 Task: Add Melea Organic Rose to the cart.
Action: Mouse moved to (927, 322)
Screenshot: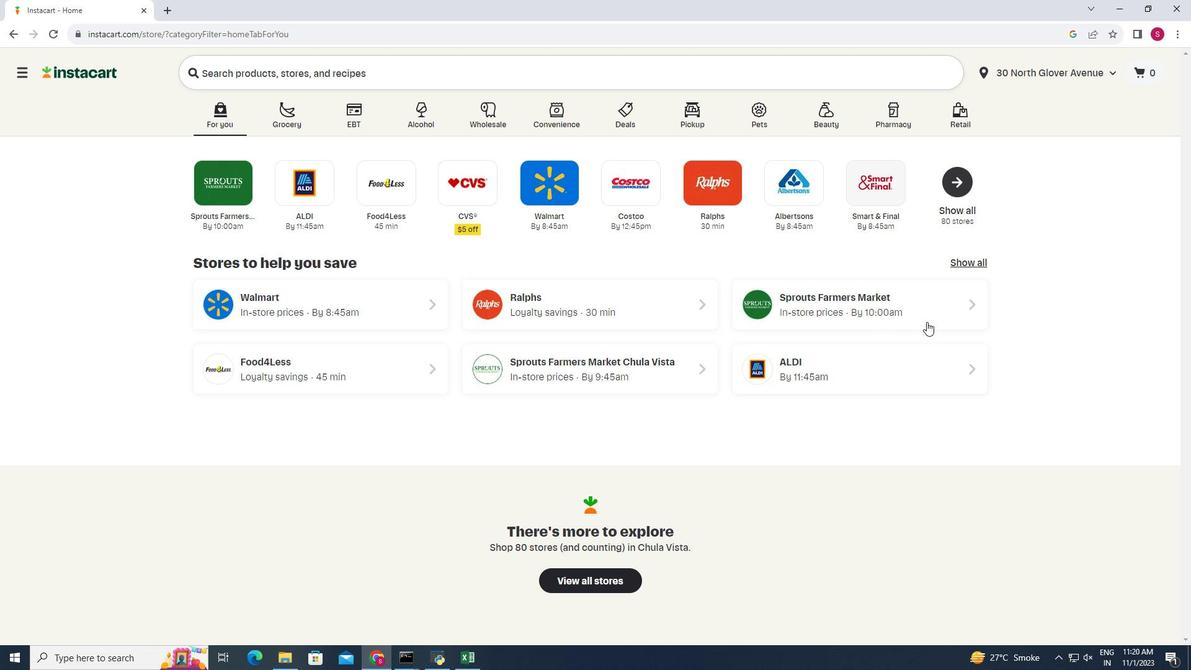 
Action: Mouse pressed left at (927, 322)
Screenshot: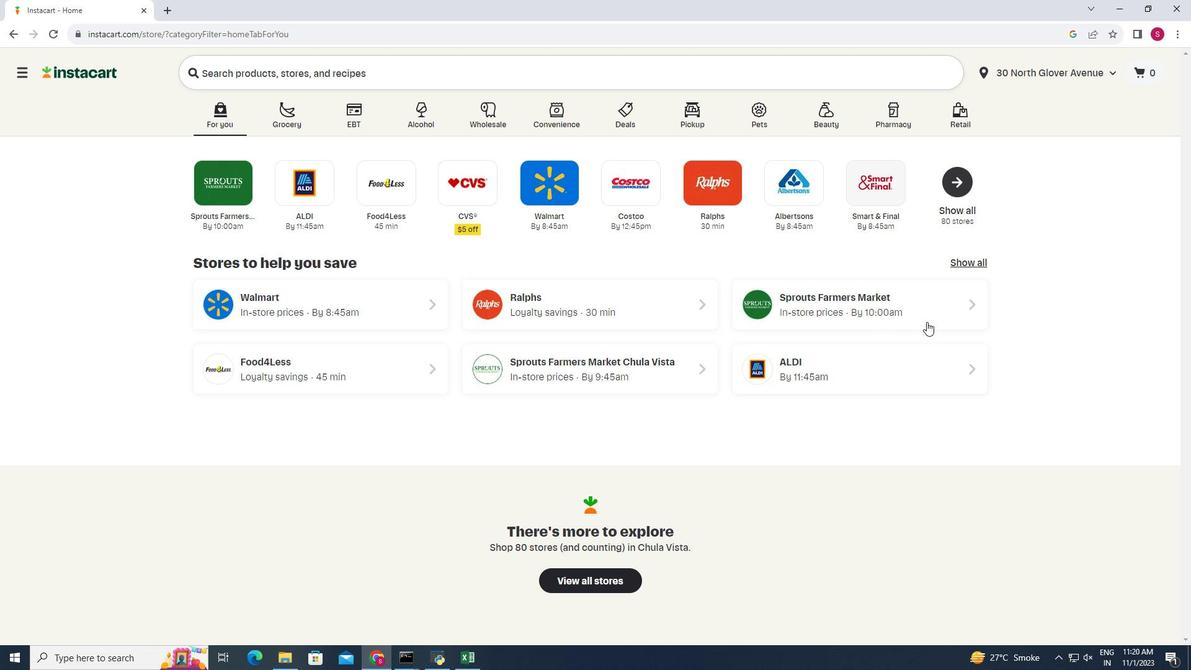 
Action: Mouse moved to (32, 591)
Screenshot: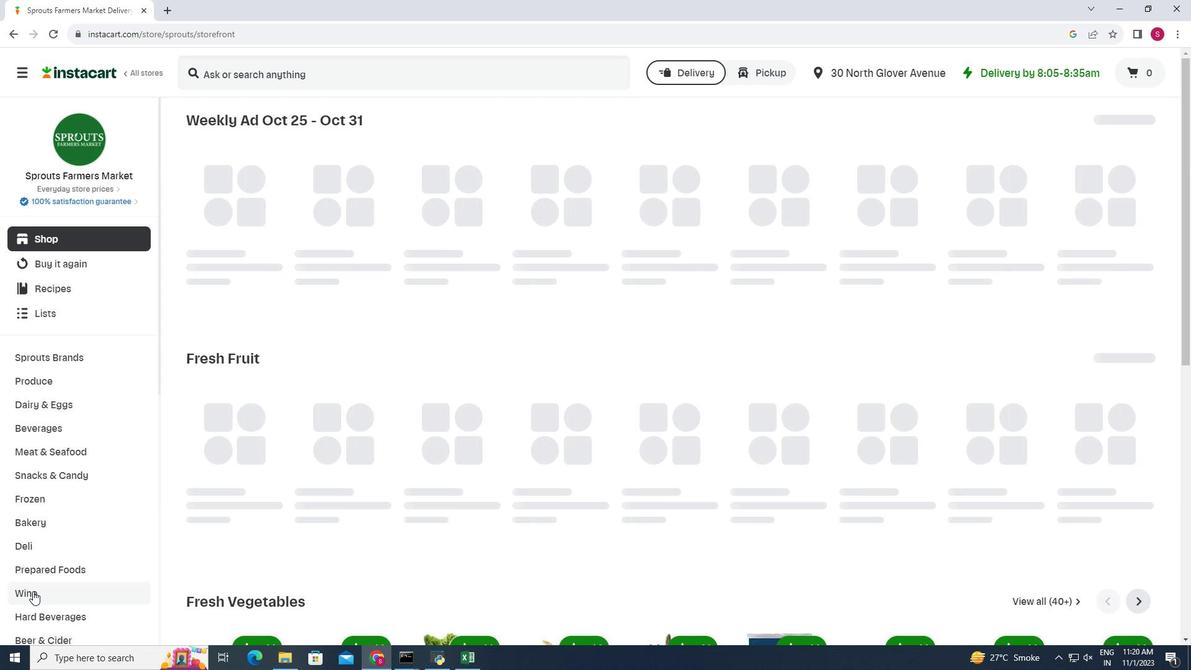 
Action: Mouse pressed left at (32, 591)
Screenshot: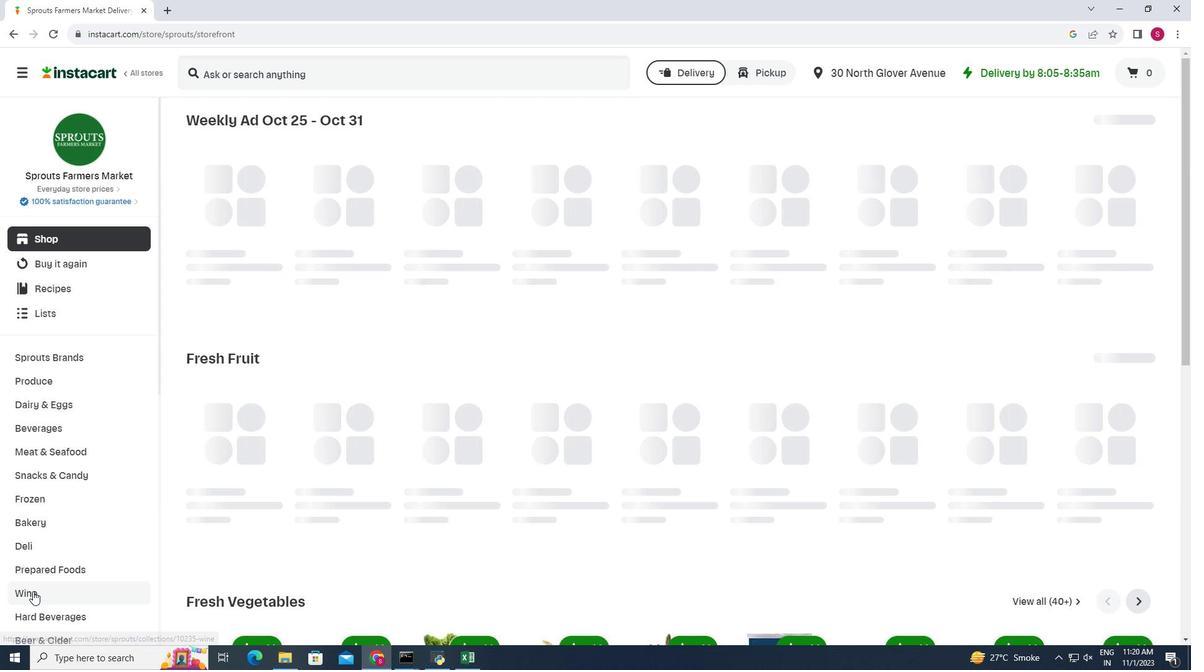 
Action: Mouse moved to (548, 148)
Screenshot: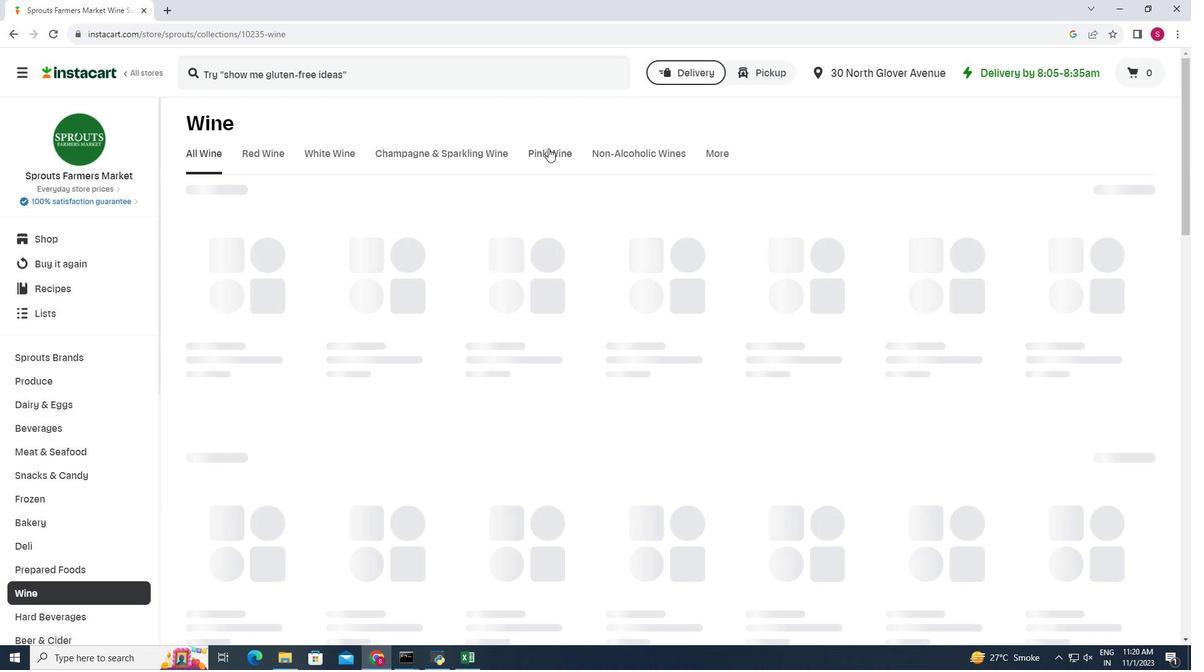 
Action: Mouse pressed left at (548, 148)
Screenshot: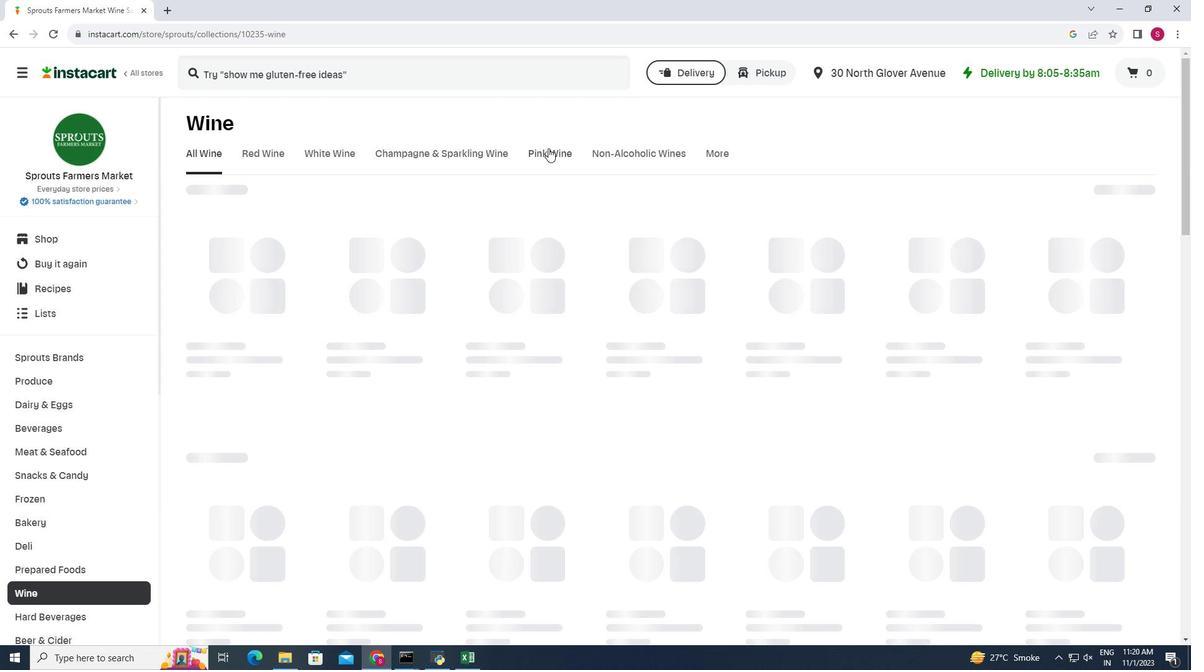 
Action: Mouse moved to (549, 209)
Screenshot: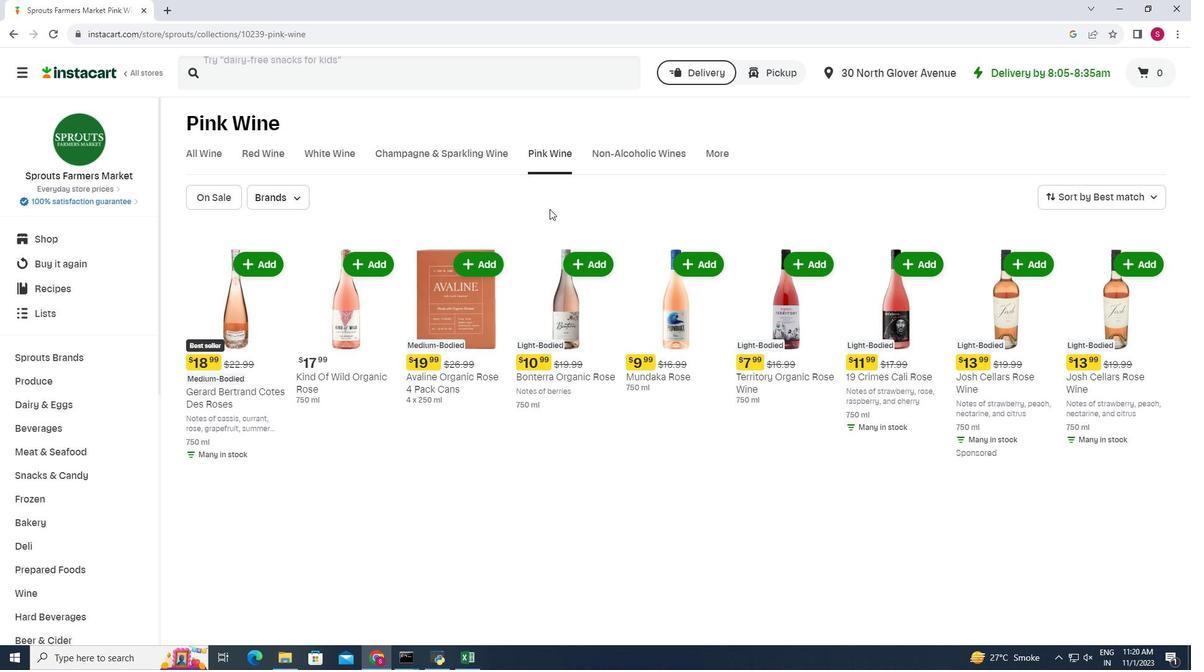 
